 Task: Search for hiking trails in the Adirondack Mountains between Lake Placid, New York, and Saranac Lake, New York.
Action: Mouse moved to (240, 77)
Screenshot: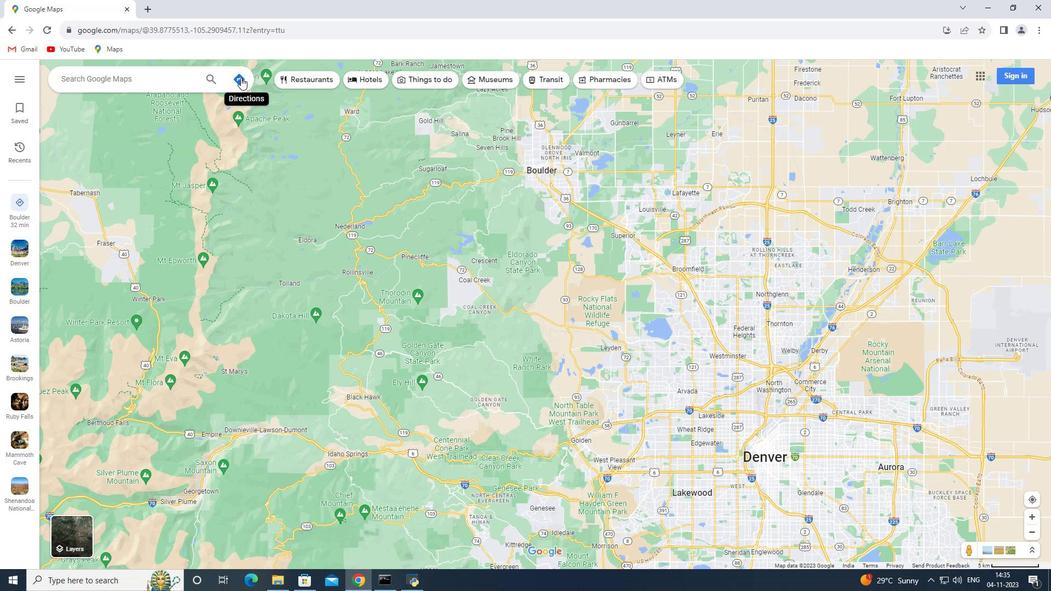 
Action: Mouse pressed left at (240, 77)
Screenshot: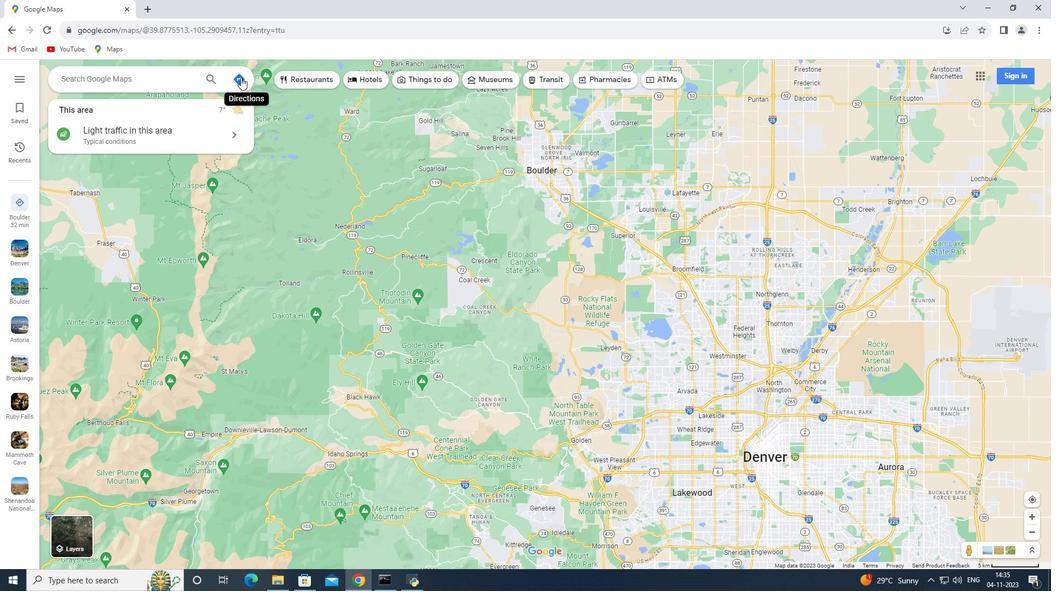 
Action: Mouse moved to (186, 106)
Screenshot: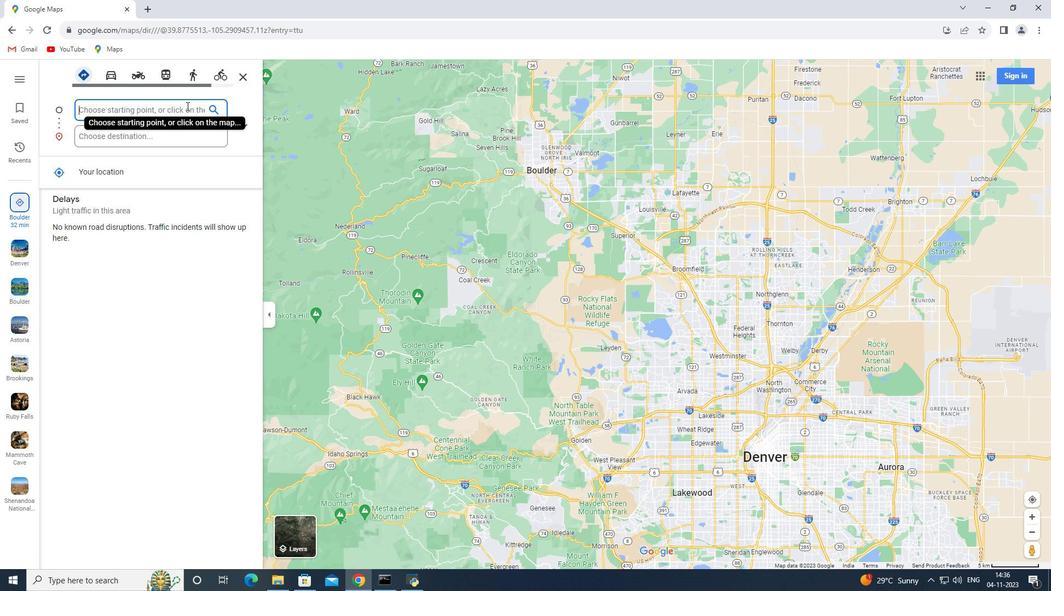
Action: Key pressed <Key.shift>Lake<Key.space><Key.shift>placid,<Key.space><Key.shift>New<Key.space><Key.shift>York
Screenshot: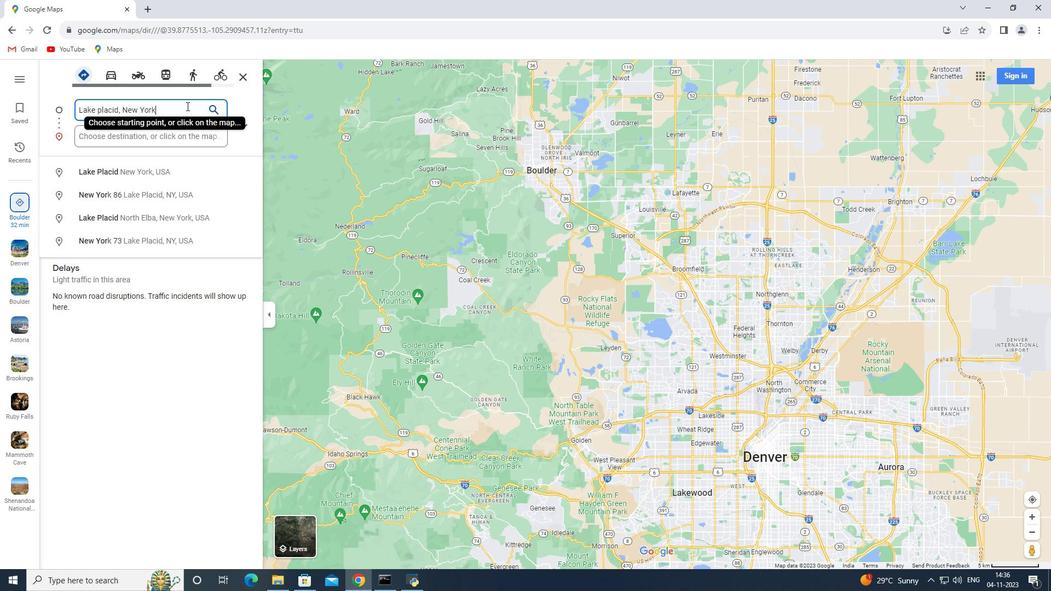 
Action: Mouse moved to (146, 135)
Screenshot: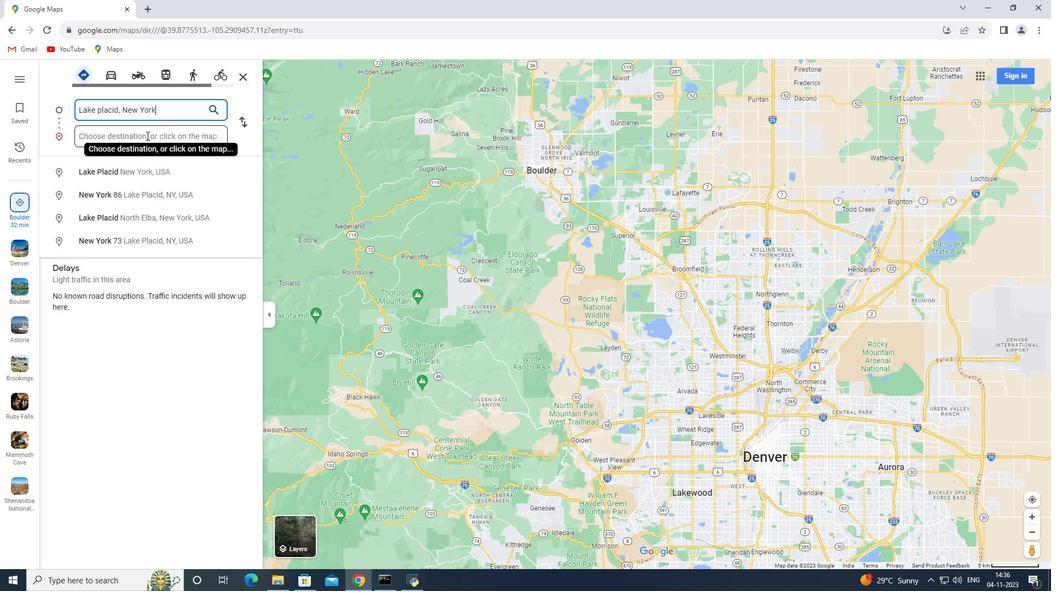 
Action: Mouse pressed left at (146, 135)
Screenshot: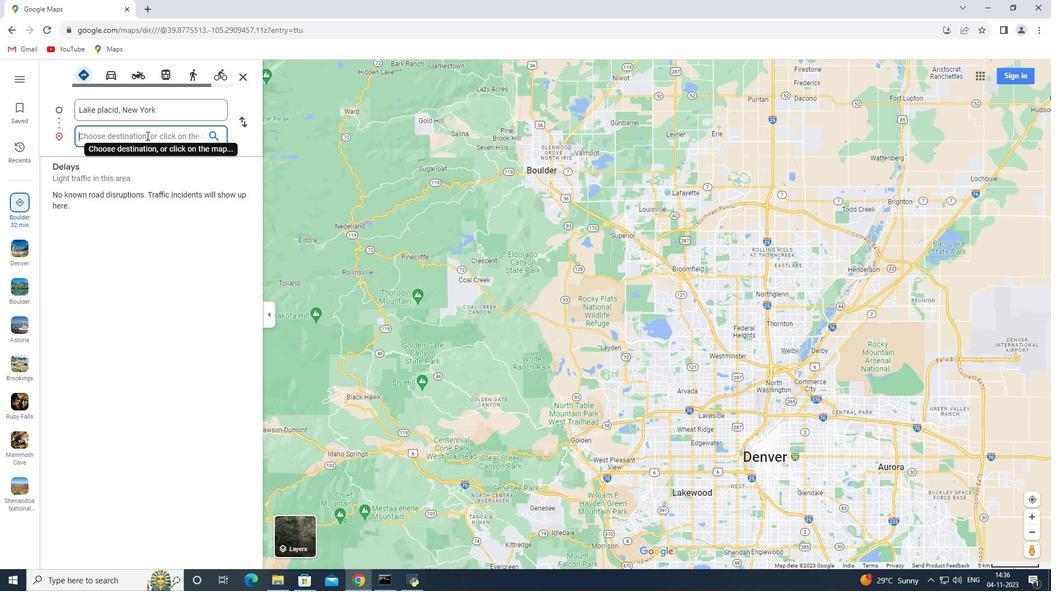 
Action: Key pressed <Key.shift><Key.shift><Key.shift><Key.shift><Key.shift><Key.shift><Key.shift><Key.shift><Key.shift>saranac<Key.space><Key.shift>Lake,<Key.space><Key.shift>new<Key.space><Key.shift>york<Key.enter>
Screenshot: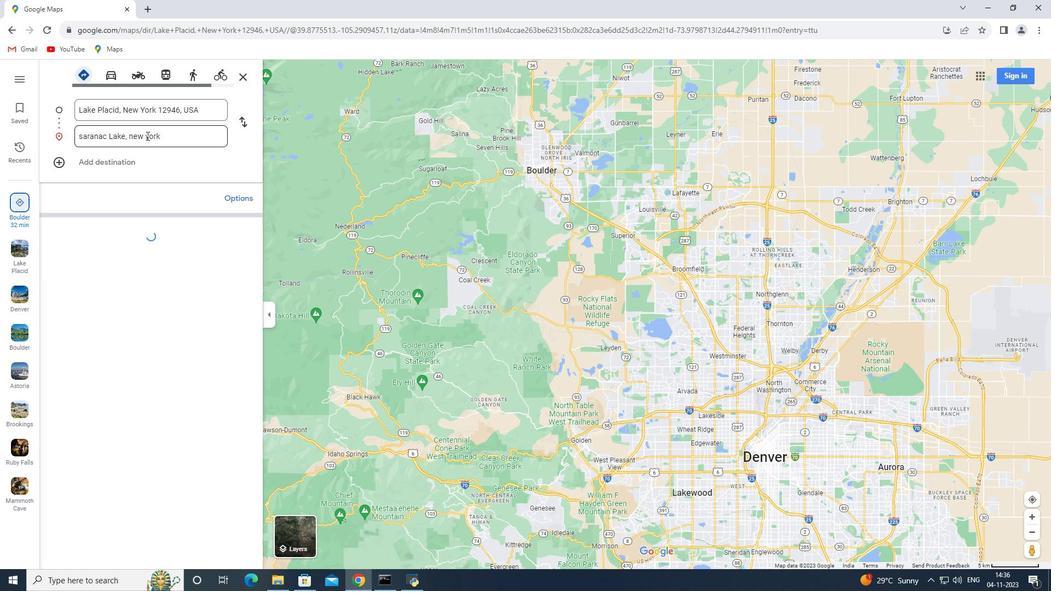 
Action: Mouse moved to (450, 79)
Screenshot: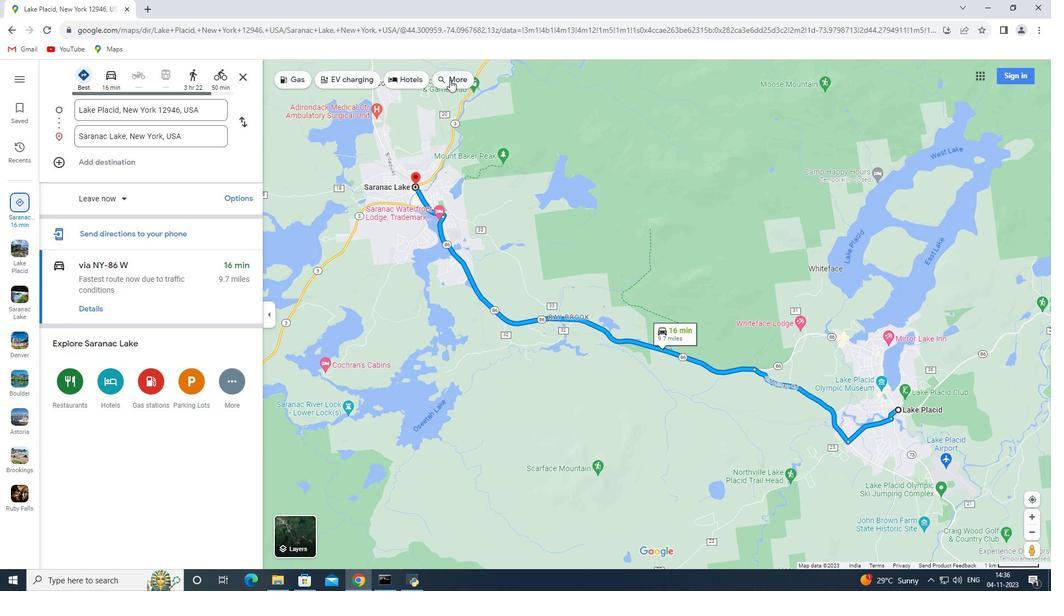 
Action: Mouse pressed left at (450, 79)
Screenshot: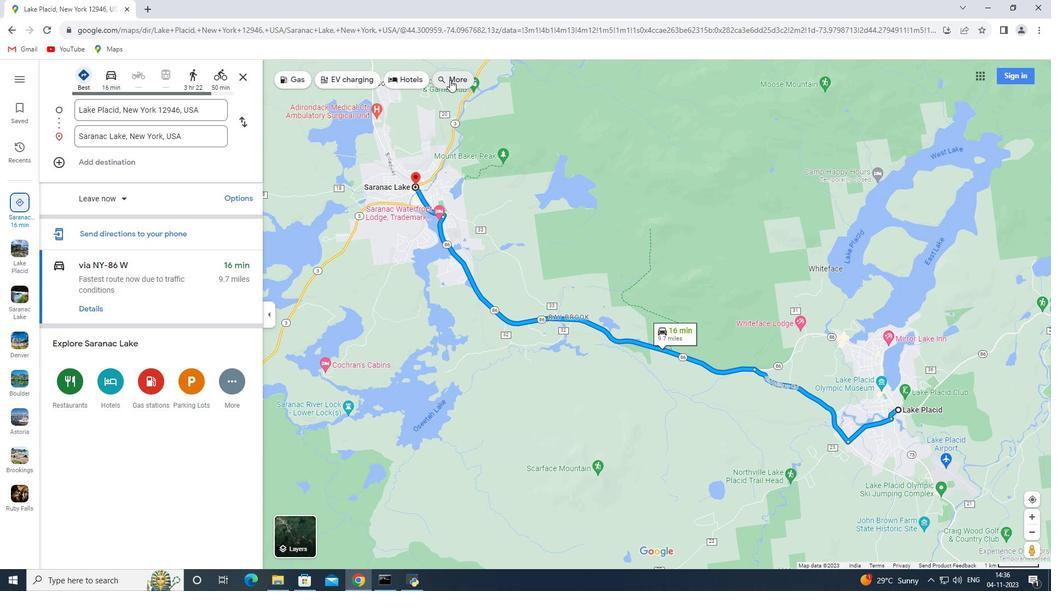 
Action: Mouse moved to (124, 73)
Screenshot: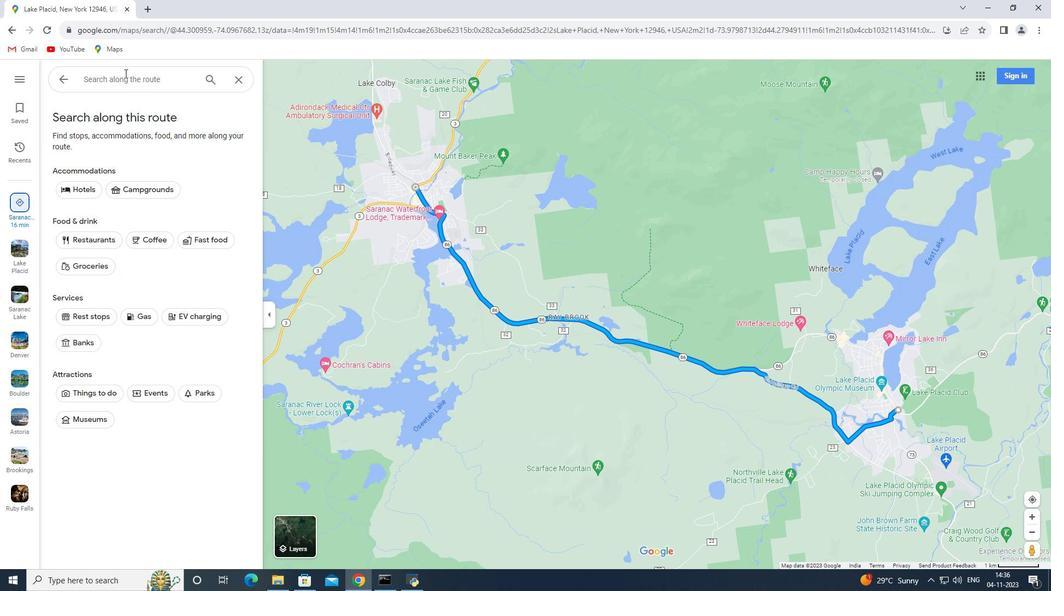 
Action: Mouse pressed left at (124, 73)
Screenshot: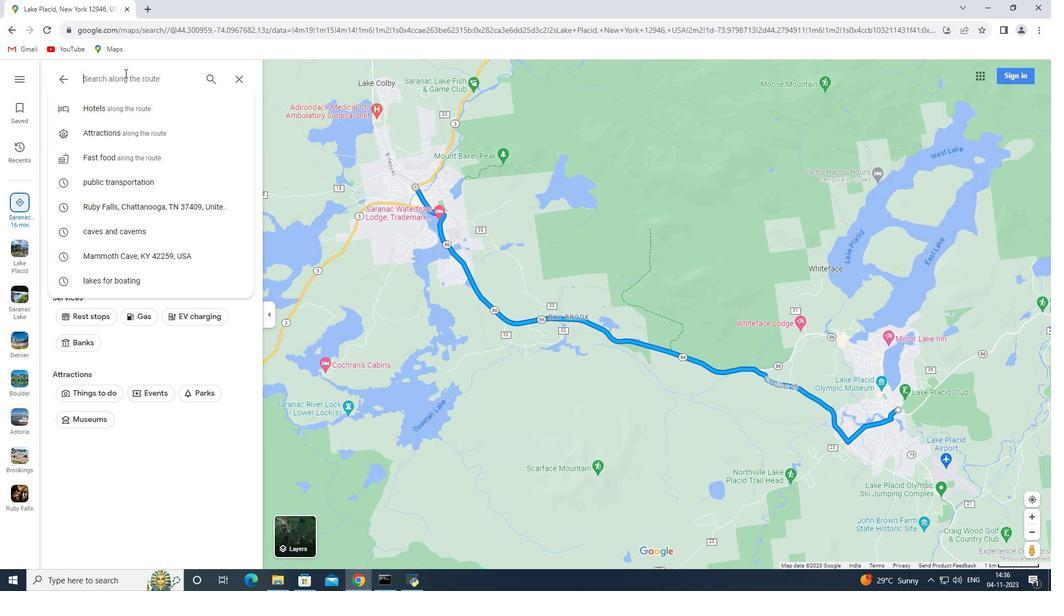 
Action: Key pressed hiking<Key.space>trails<Key.space>in<Key.space>the<Key.space><Key.shift>Adirondack<Key.space><Key.shift>Mountains<Key.enter>
Screenshot: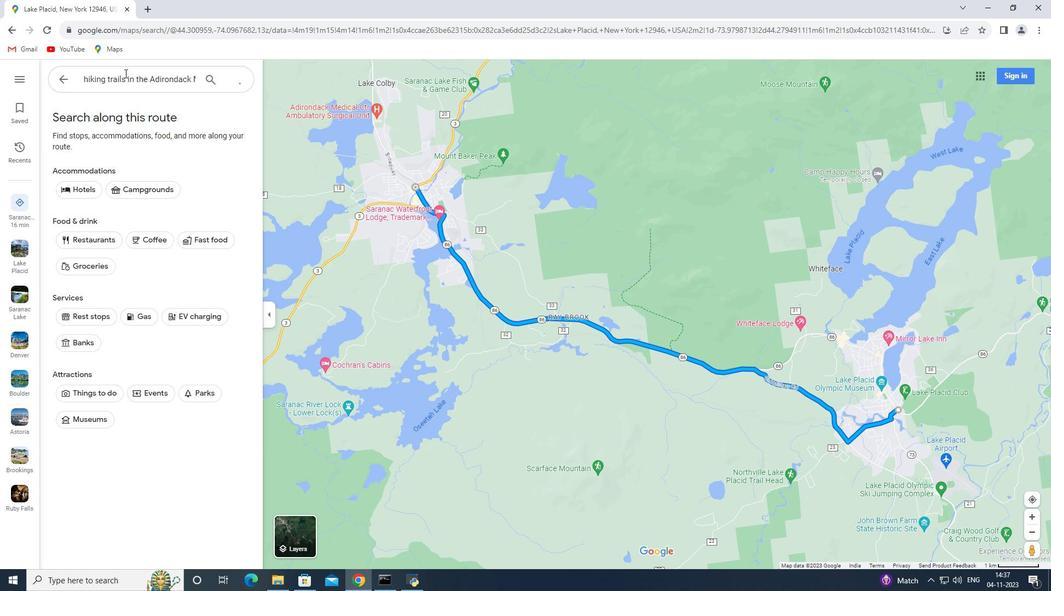 
